 Task: In editors choice allow editorial notifications turn off.
Action: Mouse moved to (762, 75)
Screenshot: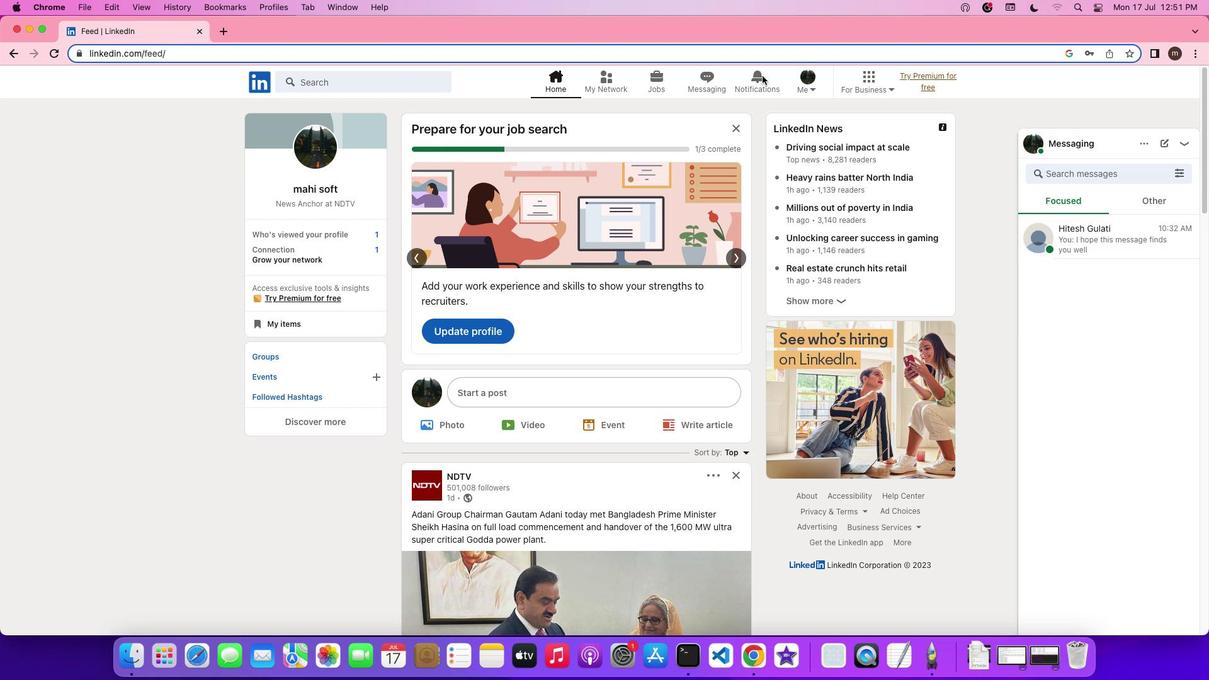 
Action: Mouse pressed left at (762, 75)
Screenshot: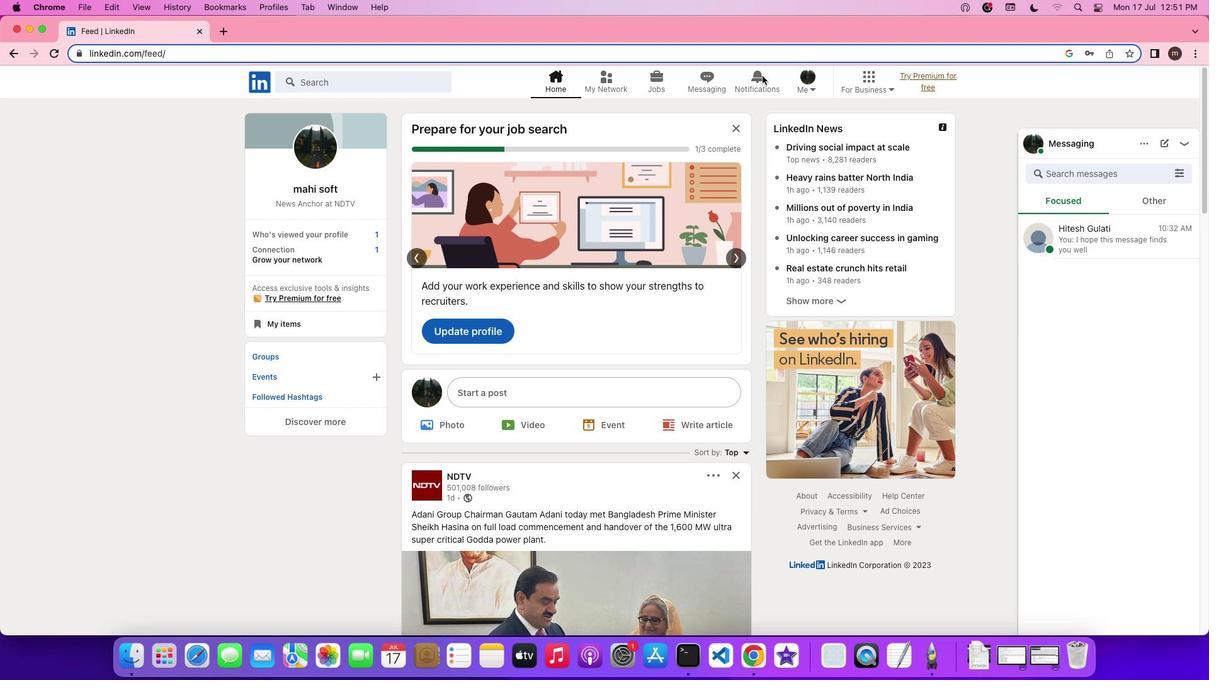 
Action: Mouse pressed left at (762, 75)
Screenshot: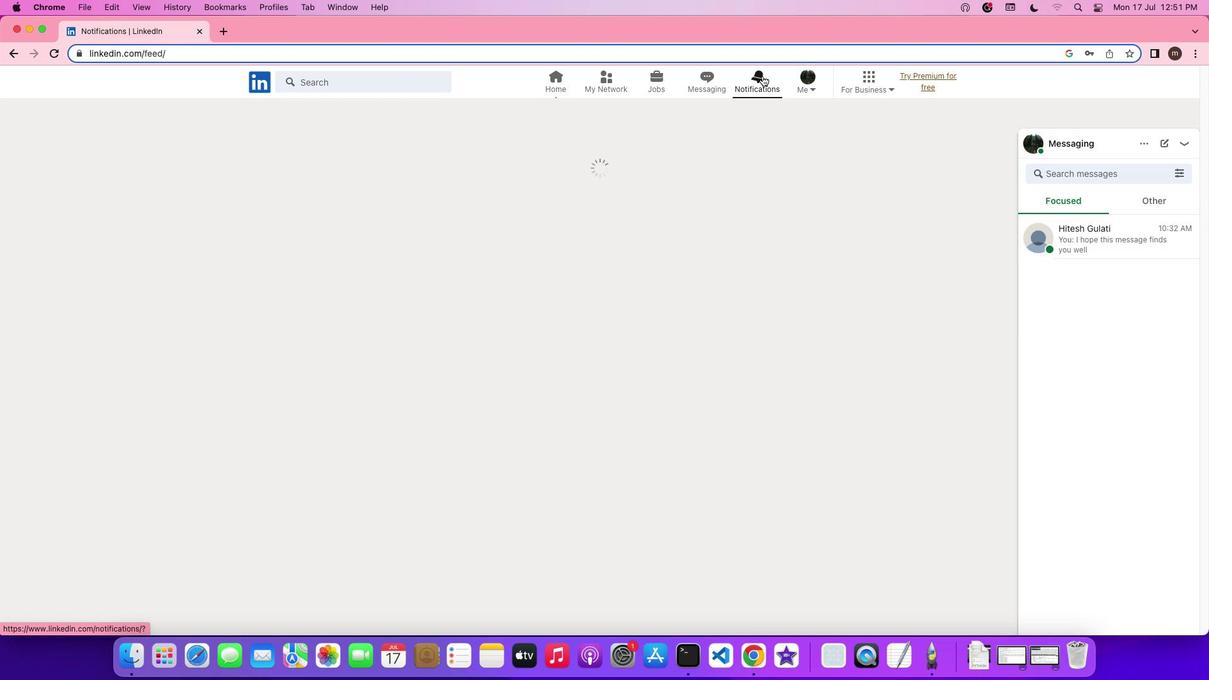
Action: Mouse moved to (309, 165)
Screenshot: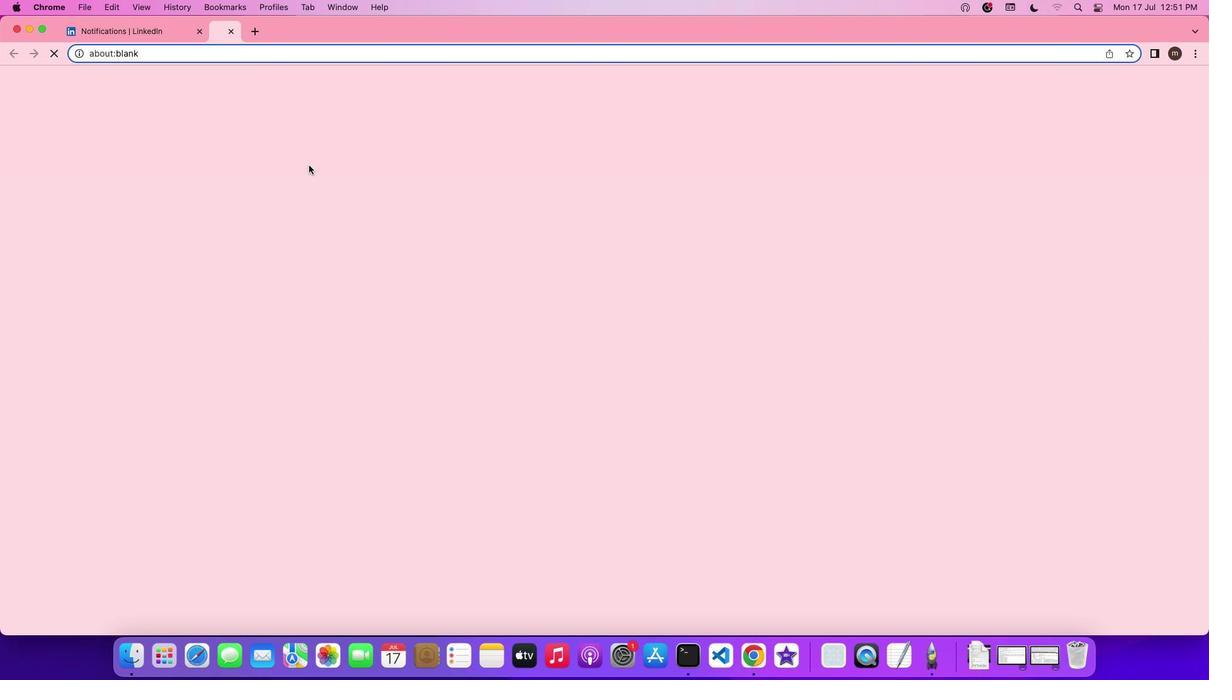 
Action: Mouse pressed left at (309, 165)
Screenshot: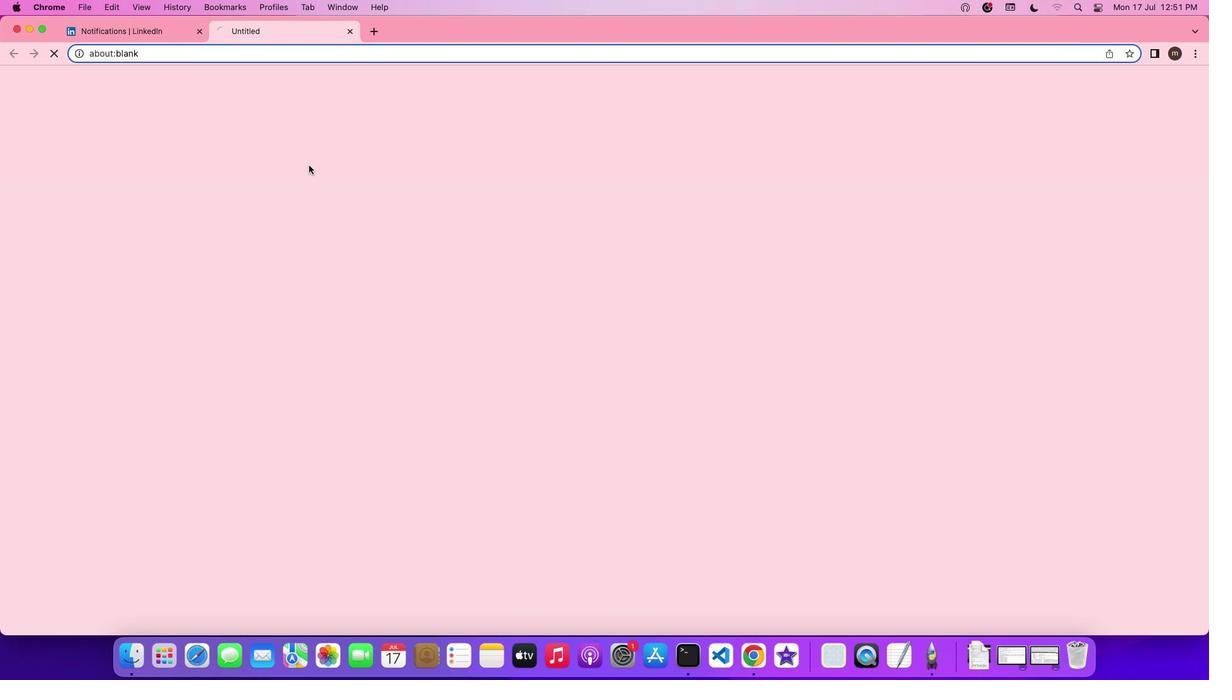 
Action: Mouse moved to (513, 475)
Screenshot: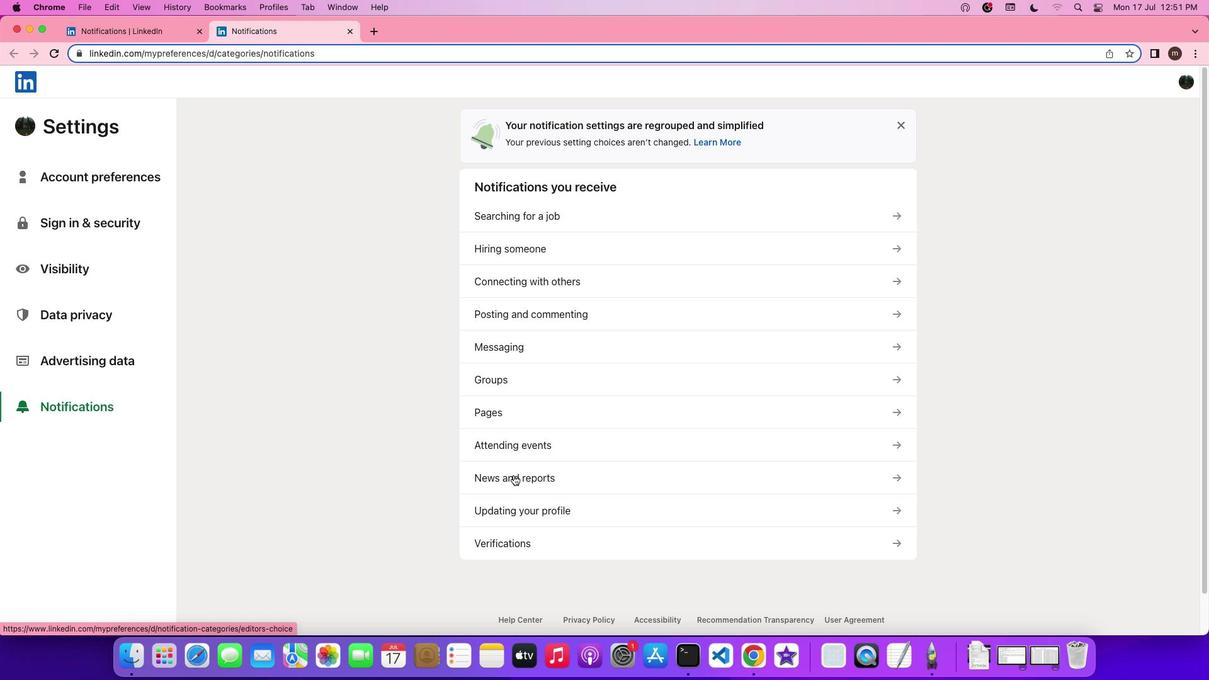 
Action: Mouse pressed left at (513, 475)
Screenshot: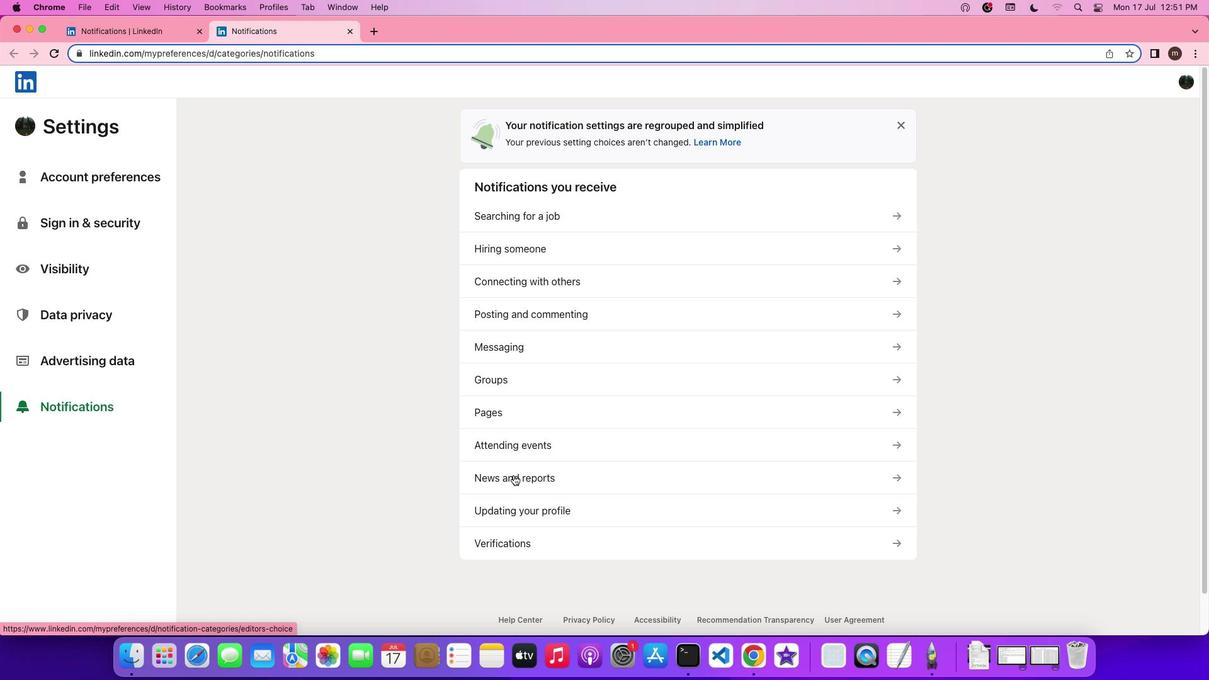 
Action: Mouse moved to (894, 198)
Screenshot: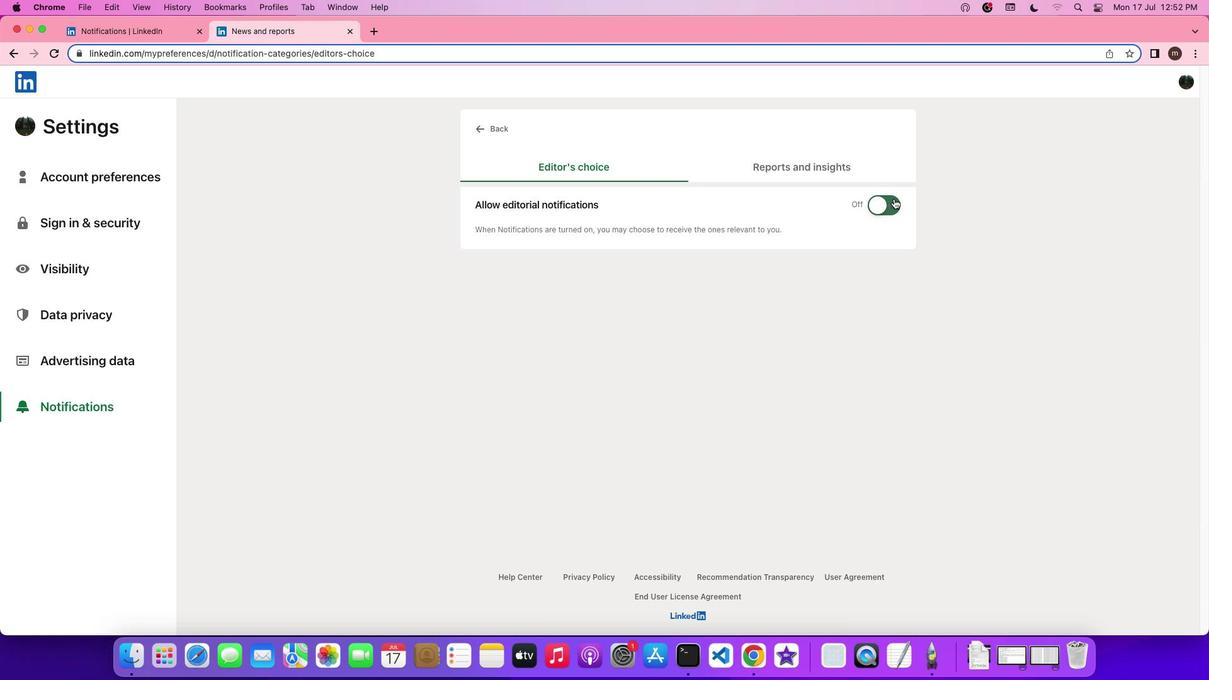 
Action: Mouse pressed left at (894, 198)
Screenshot: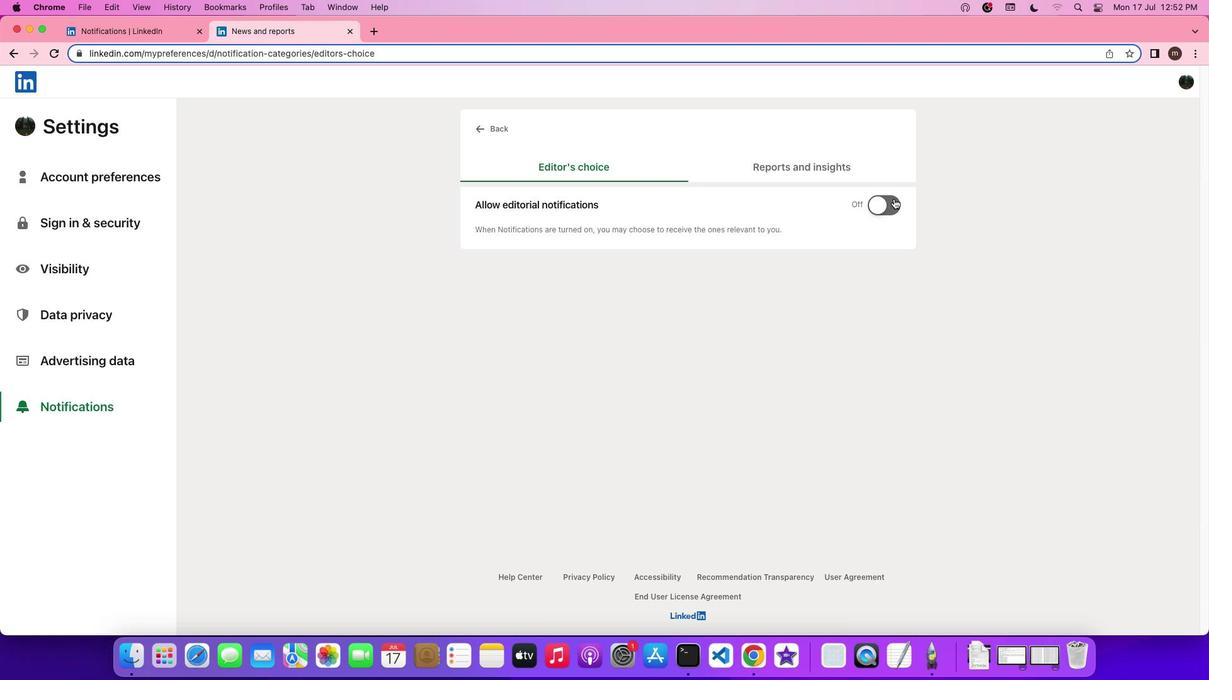 
